 Task: Open Card Card0000000385 in Board Board0000000097 in Workspace WS0000000033 in Trello. Add Member mailaustralia7@gmail.com to Card Card0000000385 in Board Board0000000097 in Workspace WS0000000033 in Trello. Add Green Label titled Label0000000385 to Card Card0000000385 in Board Board0000000097 in Workspace WS0000000033 in Trello. Add Checklist CL0000000385 to Card Card0000000385 in Board Board0000000097 in Workspace WS0000000033 in Trello. Add Dates with Start Date as Apr 08 2023 and Due Date as Apr 30 2023 to Card Card0000000385 in Board Board0000000097 in Workspace WS0000000033 in Trello
Action: Mouse moved to (352, 186)
Screenshot: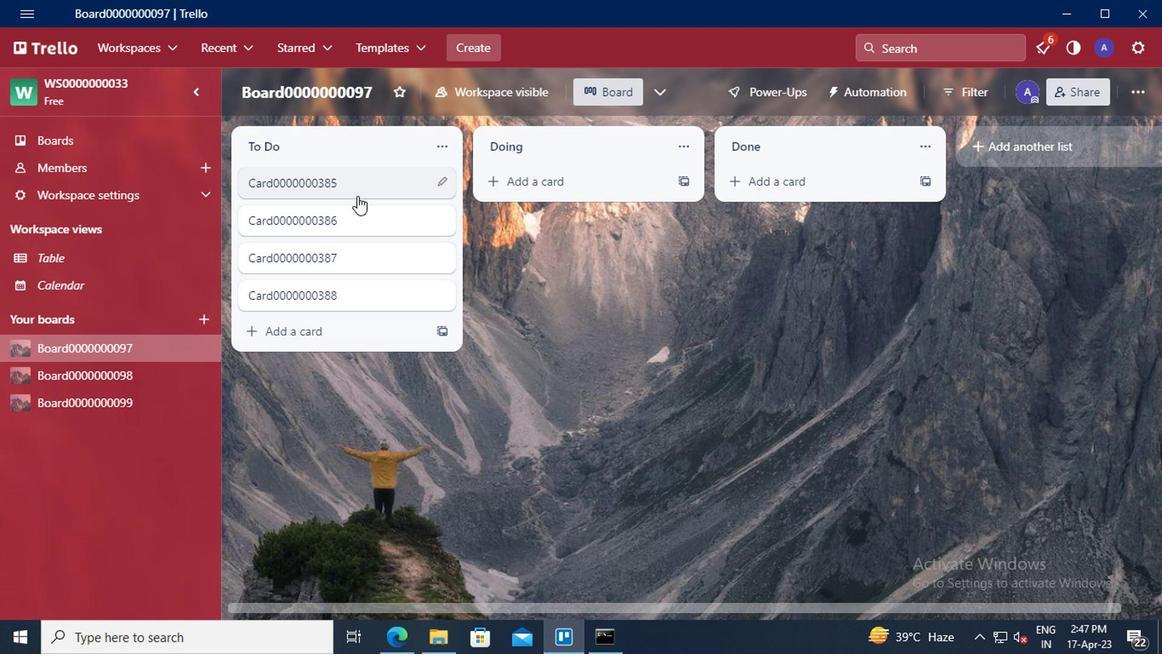 
Action: Mouse pressed left at (352, 186)
Screenshot: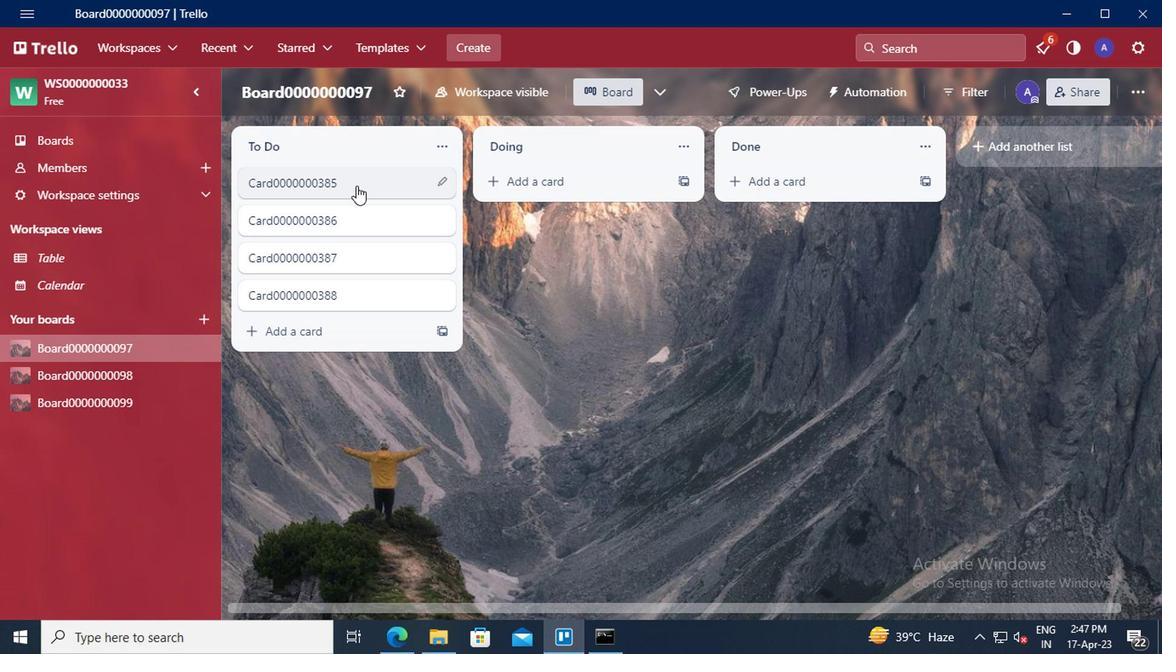 
Action: Mouse moved to (784, 159)
Screenshot: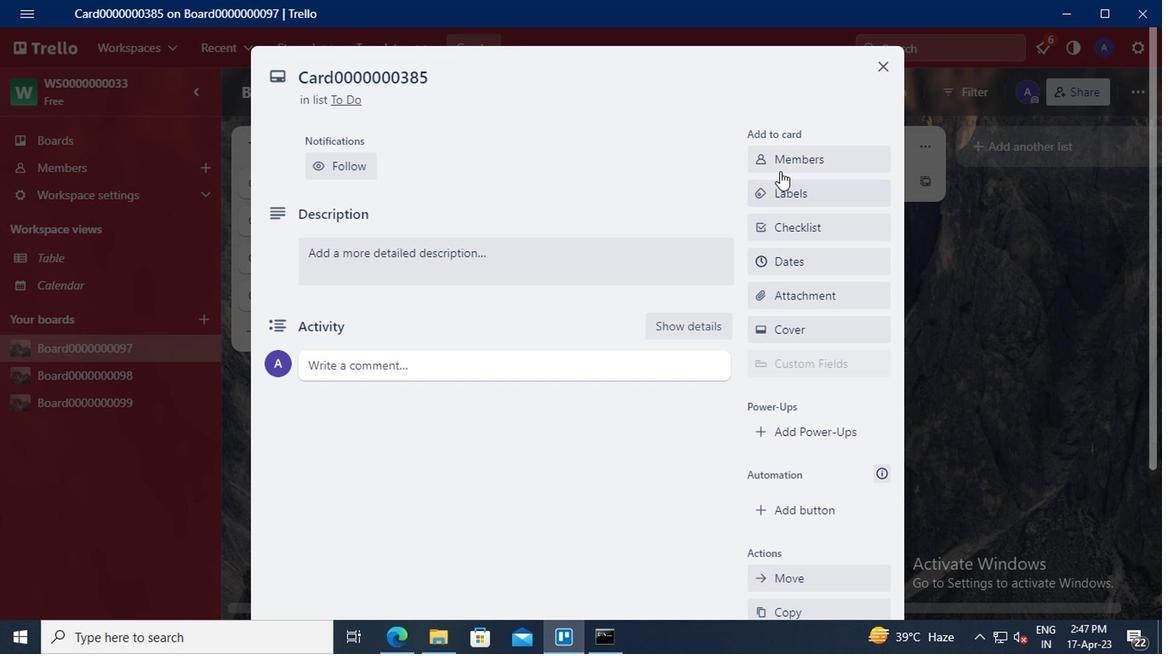 
Action: Mouse pressed left at (784, 159)
Screenshot: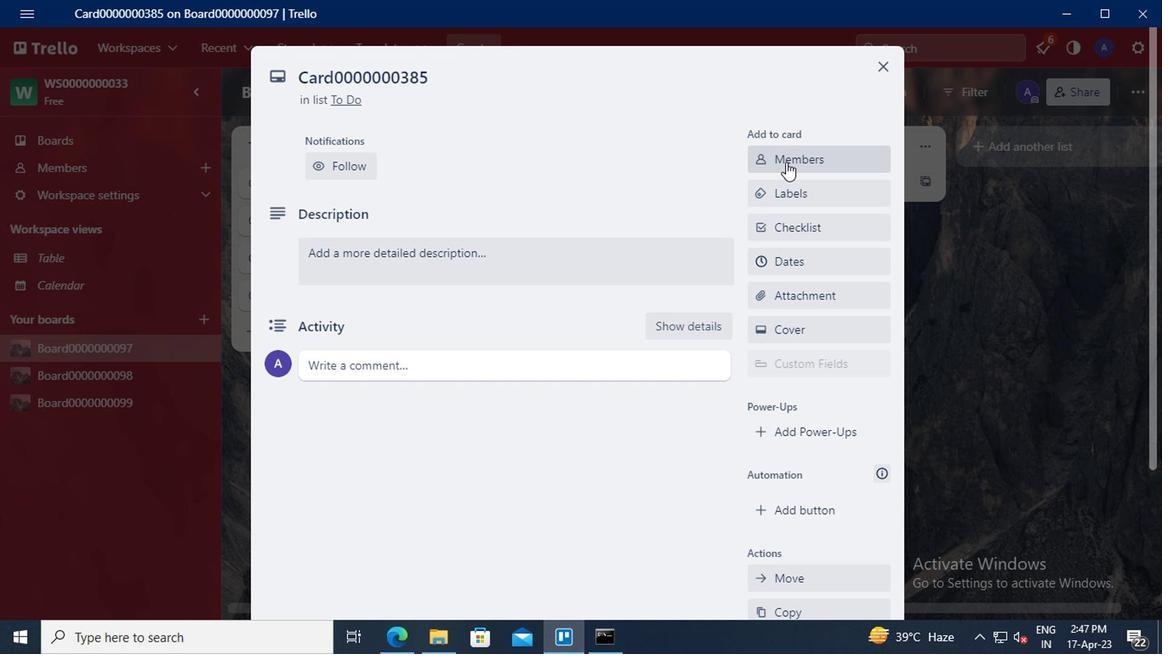 
Action: Mouse moved to (793, 247)
Screenshot: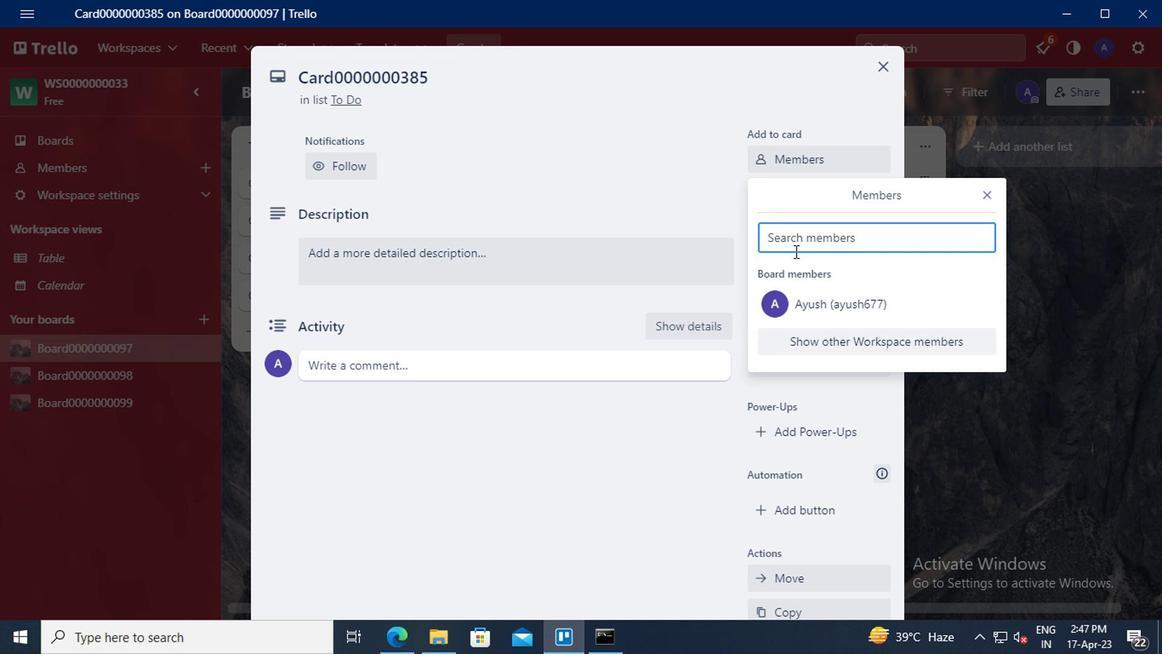 
Action: Mouse pressed left at (793, 247)
Screenshot: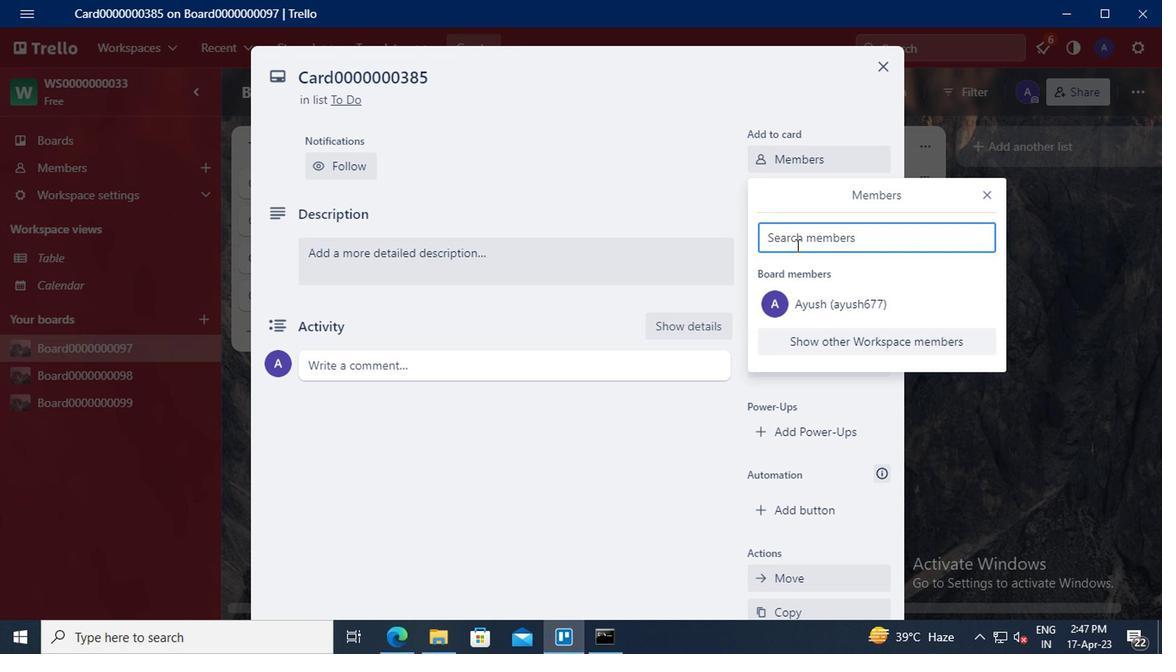 
Action: Key pressed mailaustralia7<Key.shift>@GMAIL.COM
Screenshot: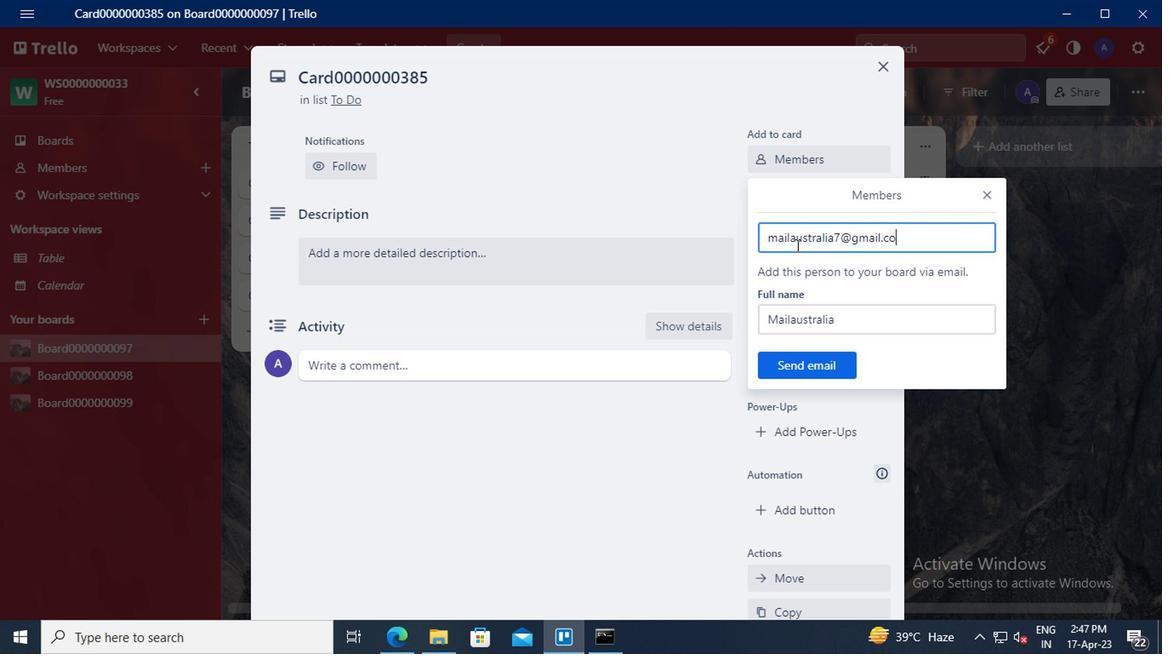 
Action: Mouse moved to (802, 366)
Screenshot: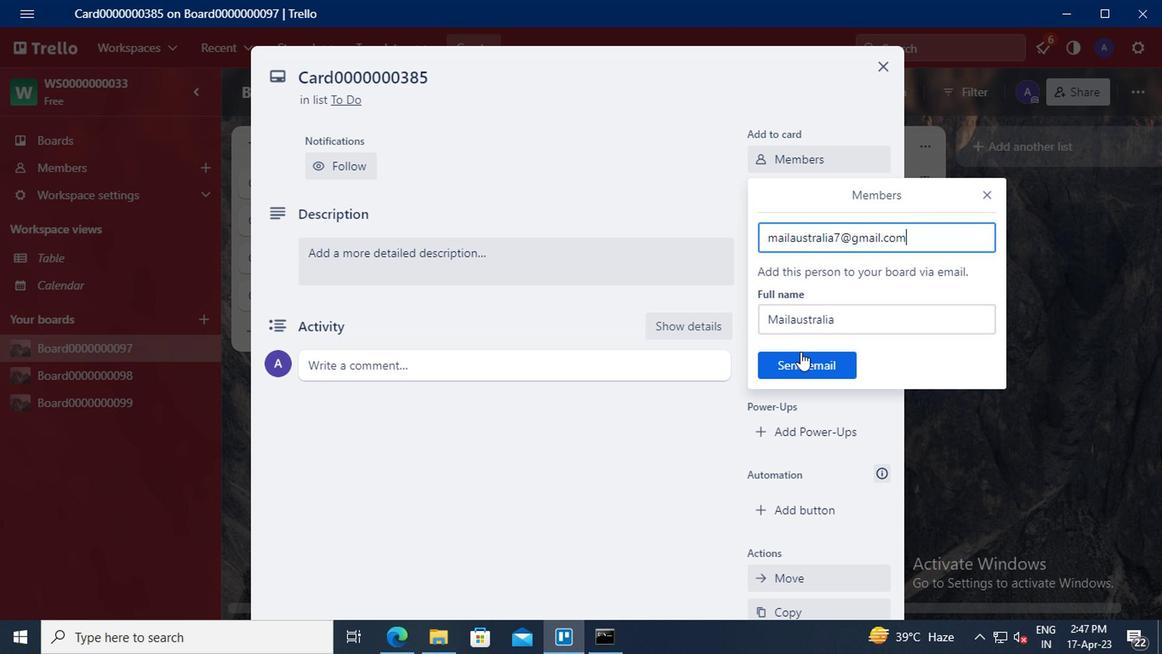 
Action: Mouse pressed left at (802, 366)
Screenshot: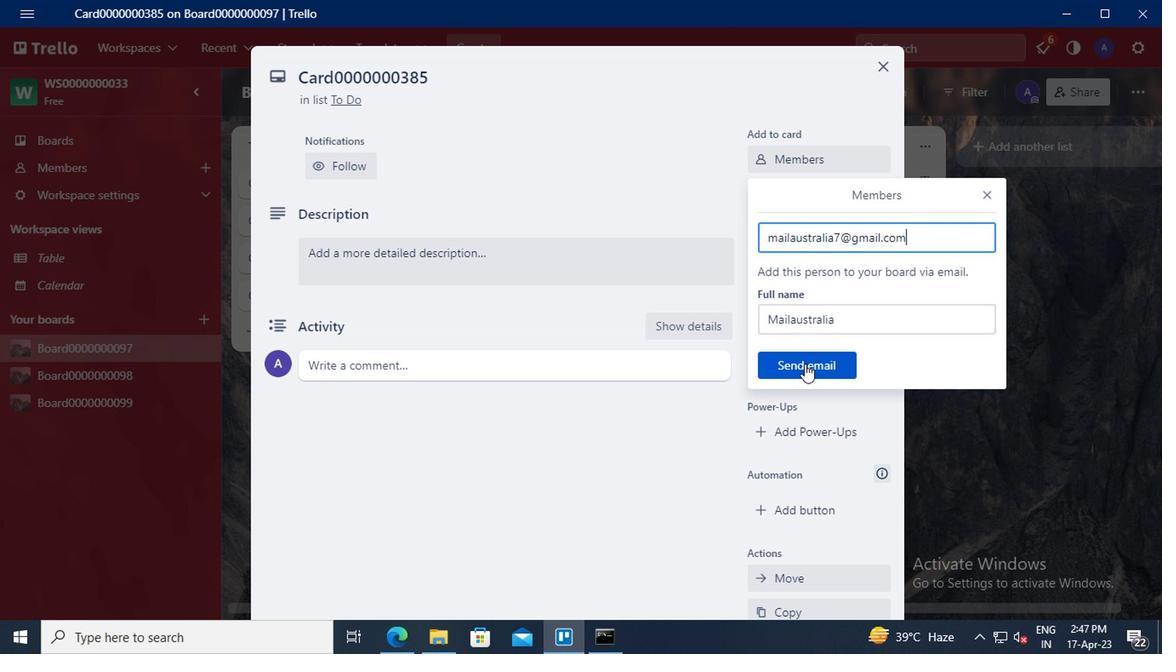 
Action: Mouse moved to (804, 200)
Screenshot: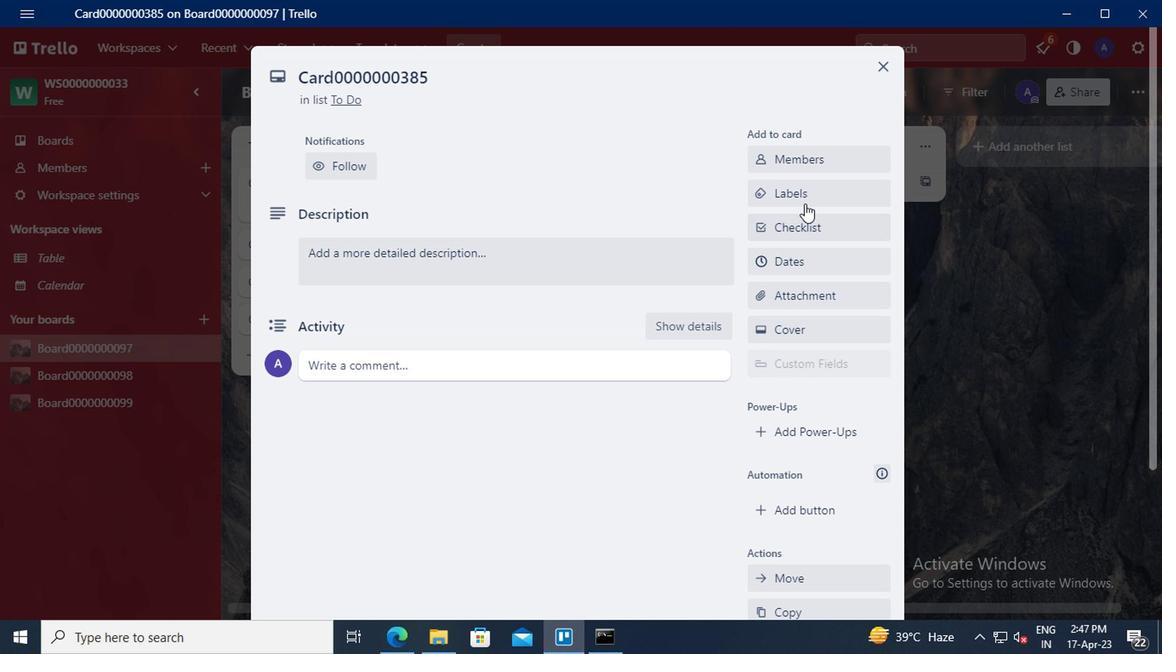 
Action: Mouse pressed left at (804, 200)
Screenshot: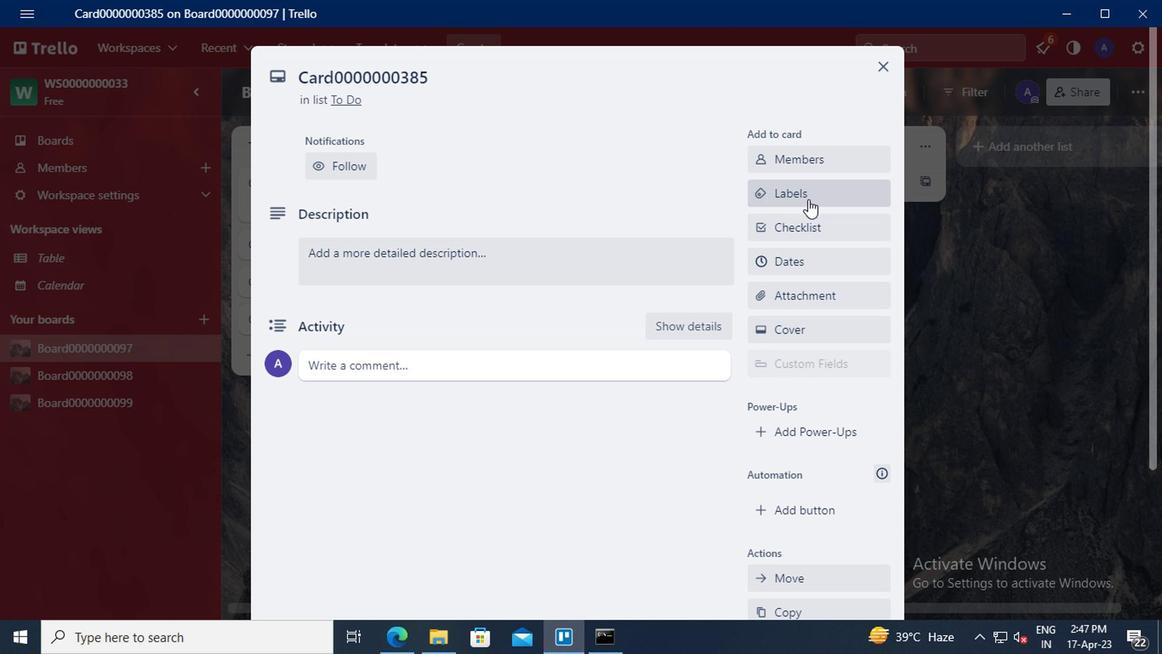 
Action: Mouse moved to (890, 387)
Screenshot: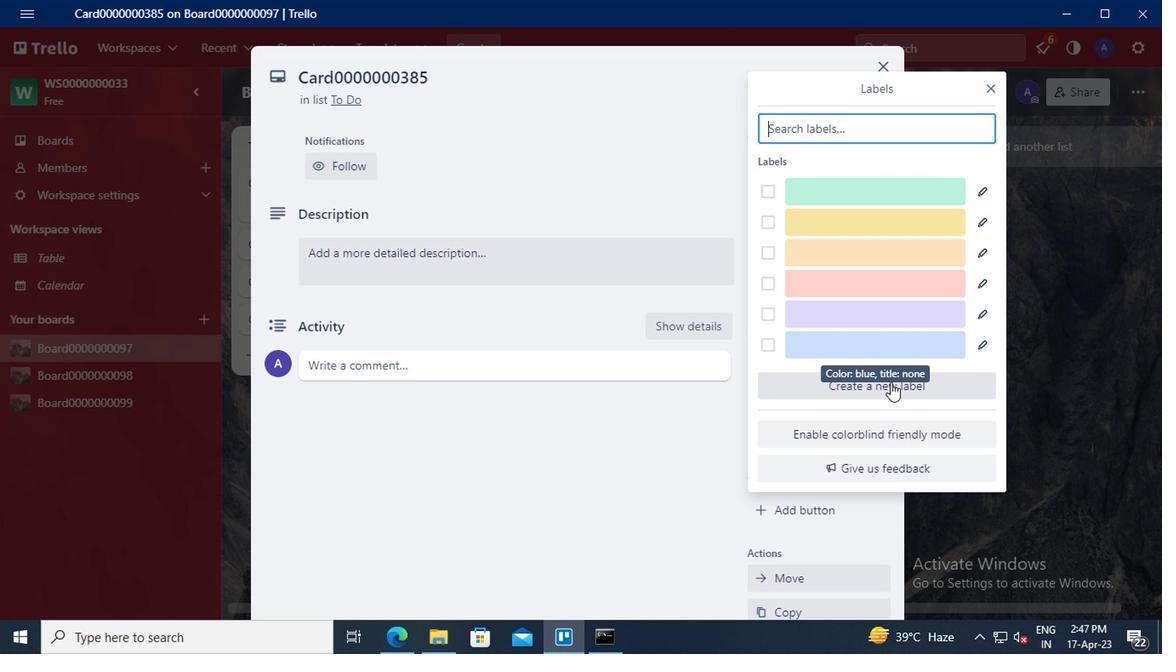 
Action: Mouse pressed left at (890, 387)
Screenshot: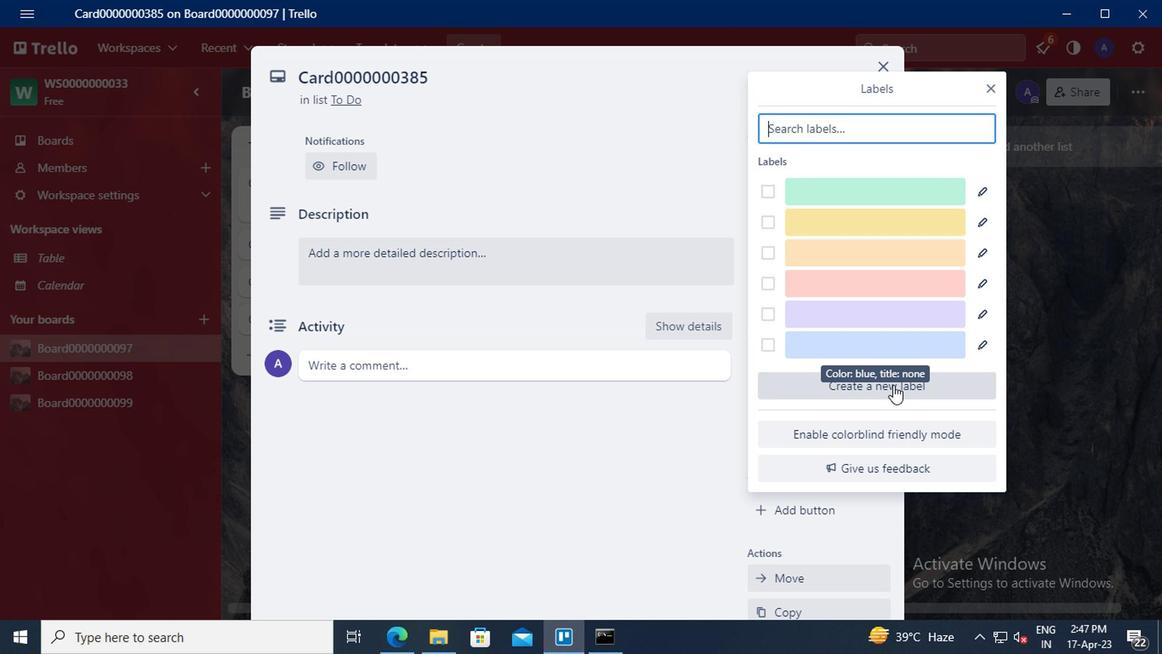 
Action: Mouse moved to (823, 239)
Screenshot: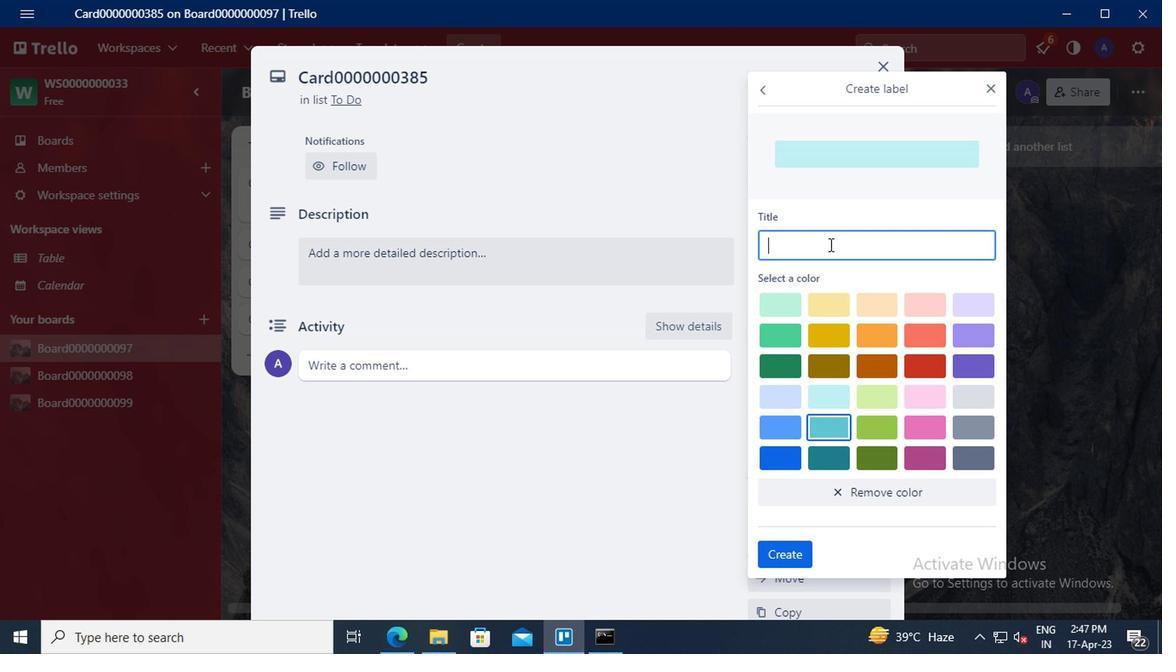 
Action: Mouse pressed left at (823, 239)
Screenshot: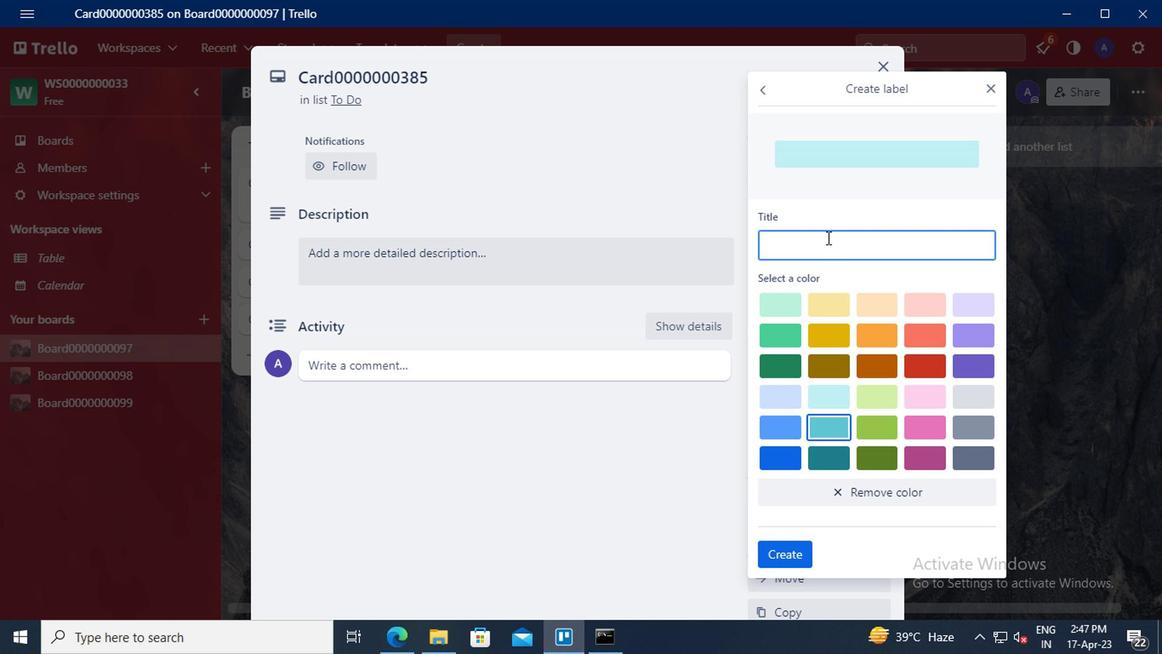 
Action: Key pressed <Key.shift>LABEL0000000385
Screenshot: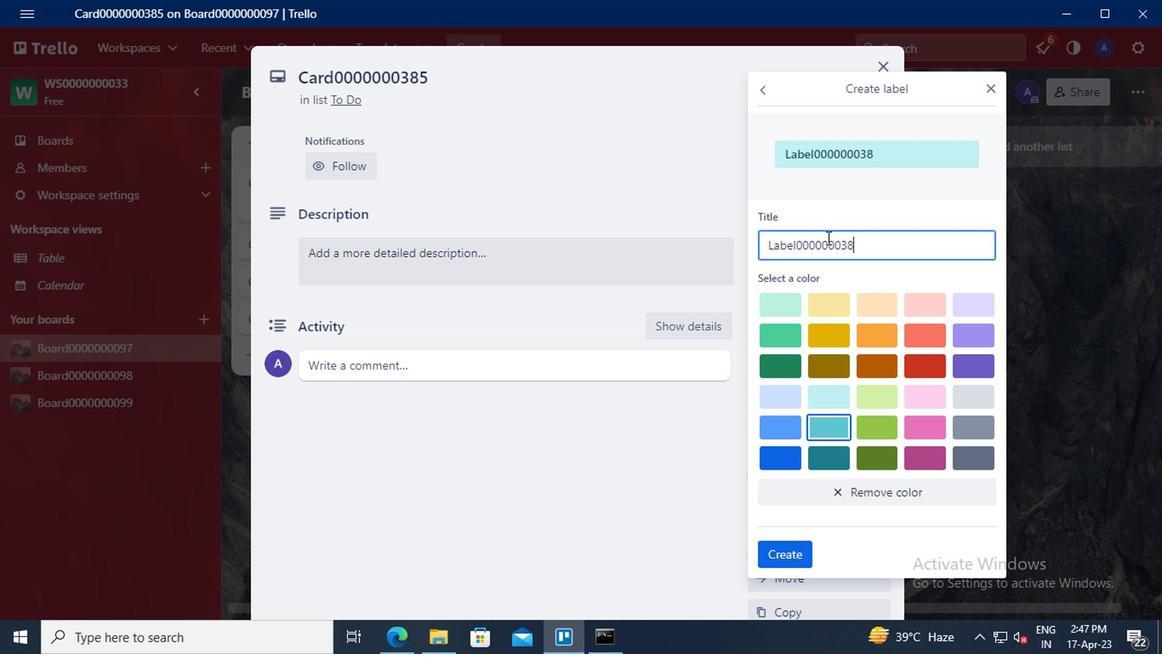 
Action: Mouse moved to (784, 329)
Screenshot: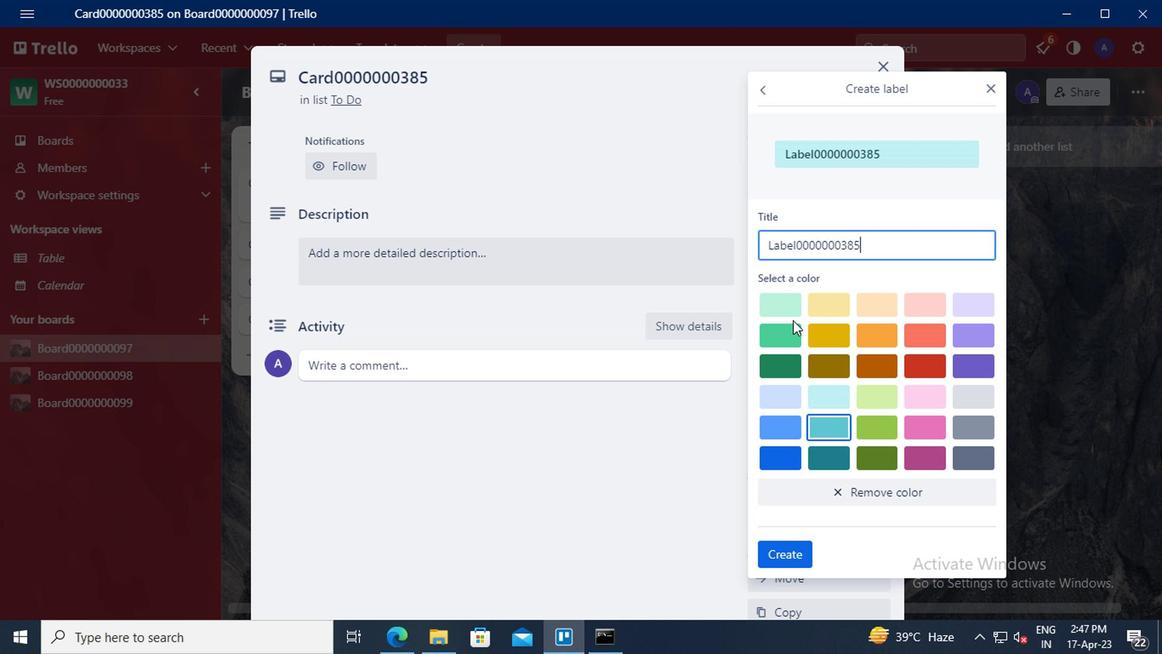 
Action: Mouse pressed left at (784, 329)
Screenshot: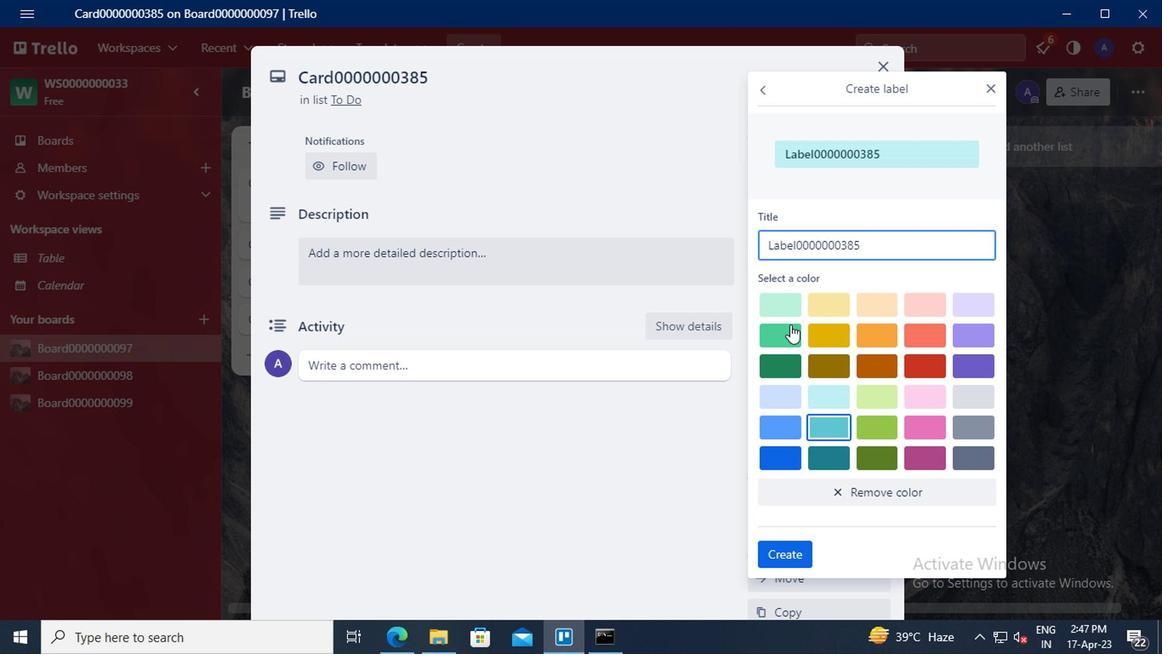 
Action: Mouse moved to (793, 554)
Screenshot: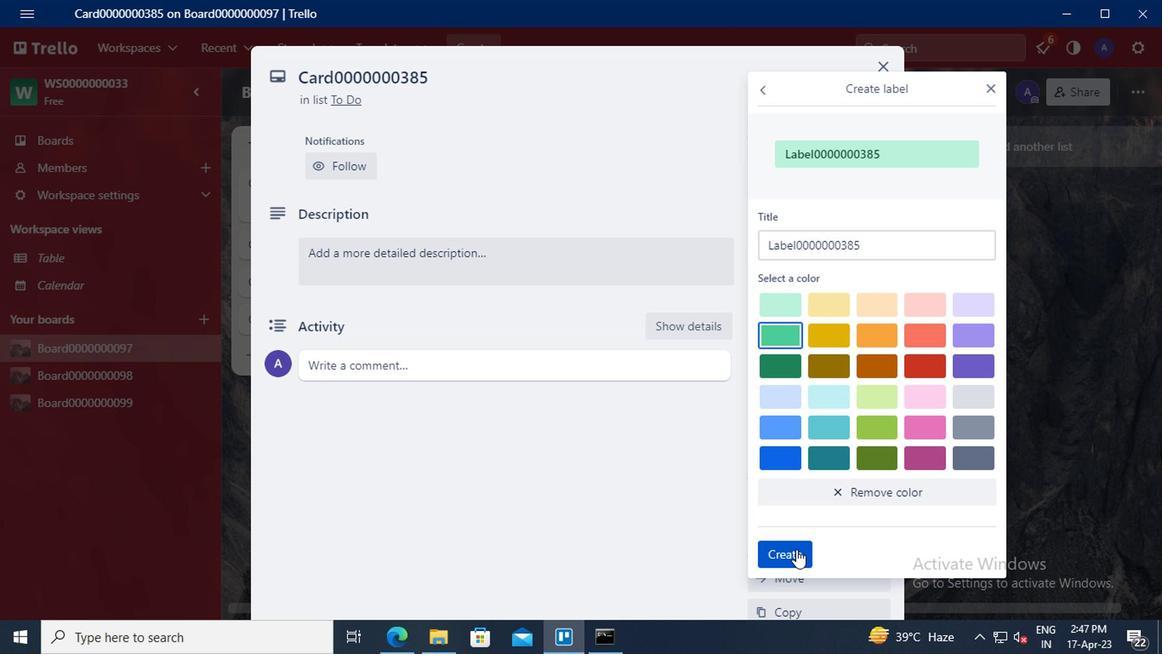 
Action: Mouse pressed left at (793, 554)
Screenshot: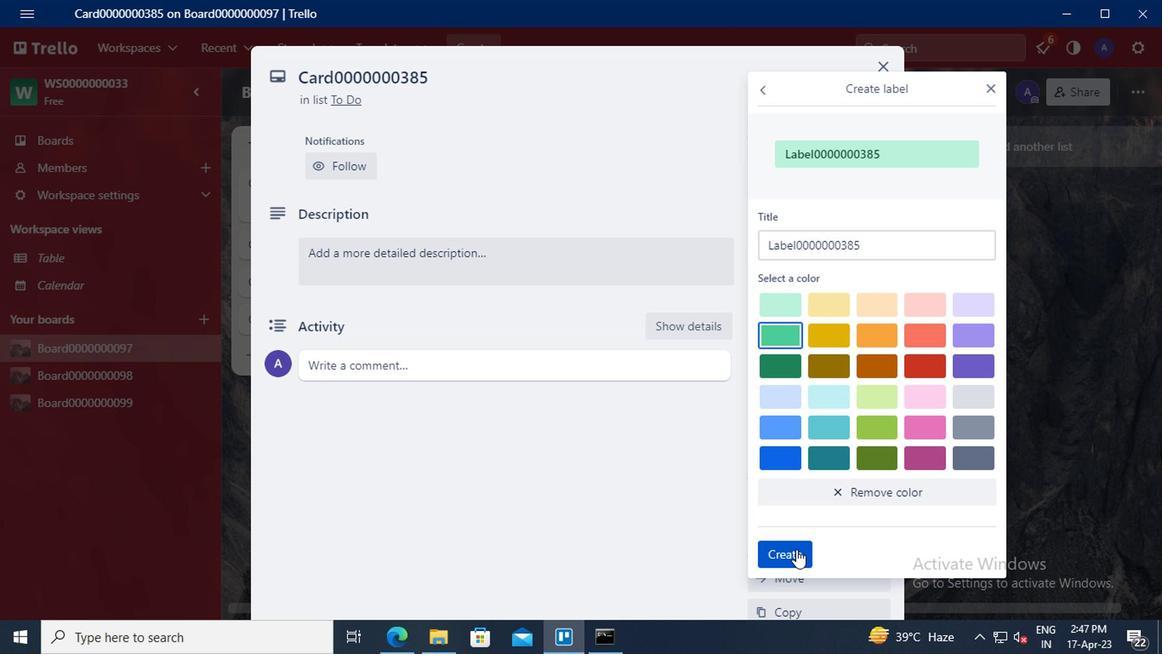 
Action: Mouse moved to (988, 89)
Screenshot: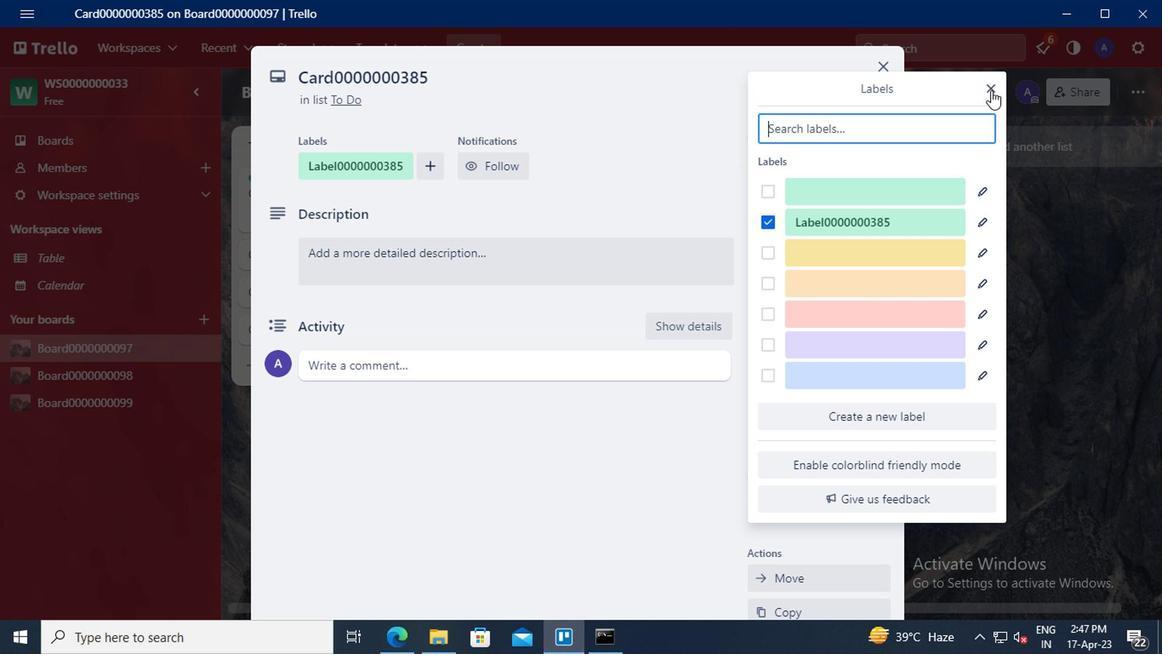 
Action: Mouse pressed left at (988, 89)
Screenshot: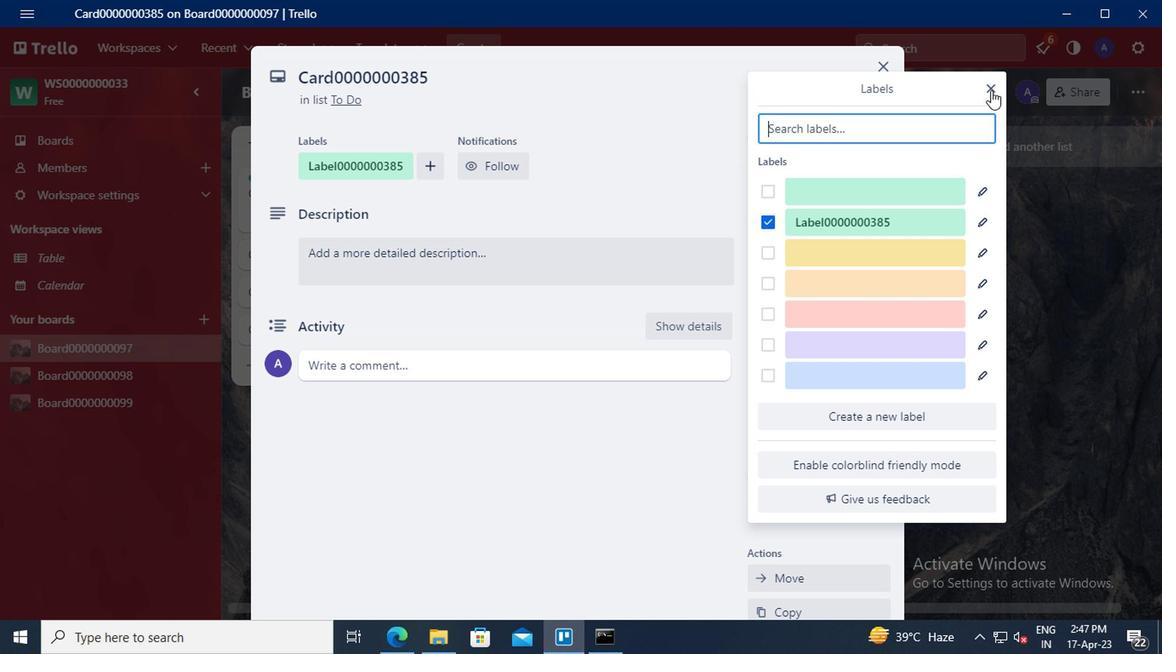 
Action: Mouse moved to (816, 231)
Screenshot: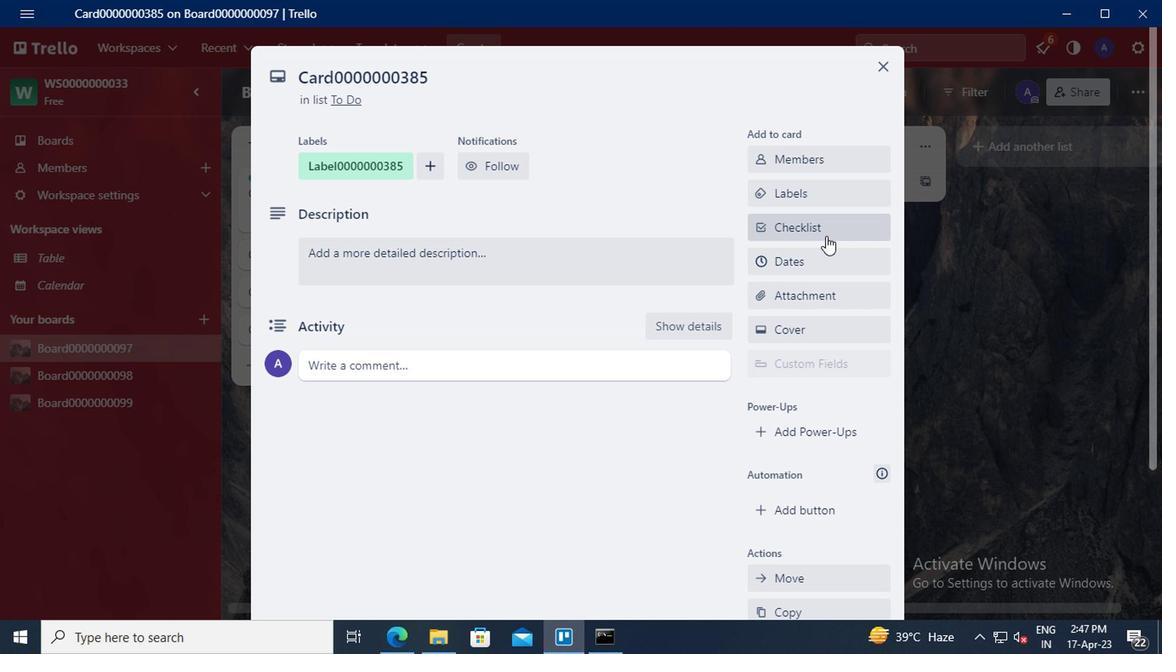 
Action: Mouse pressed left at (816, 231)
Screenshot: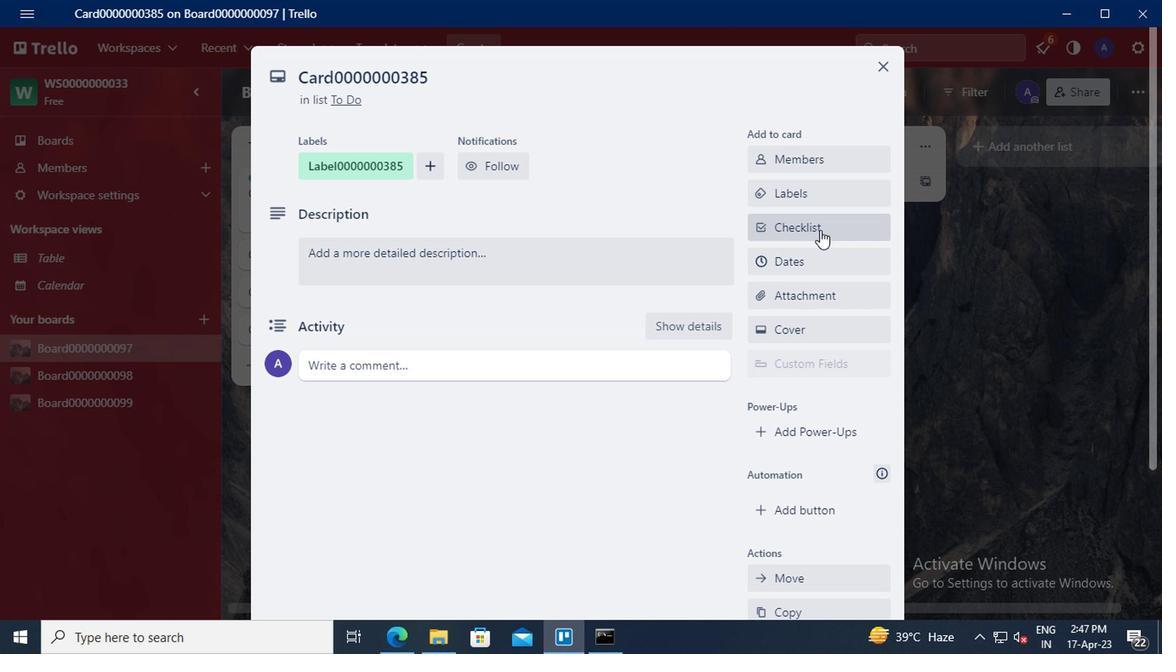 
Action: Key pressed <Key.delete><Key.shift>CL0000000385
Screenshot: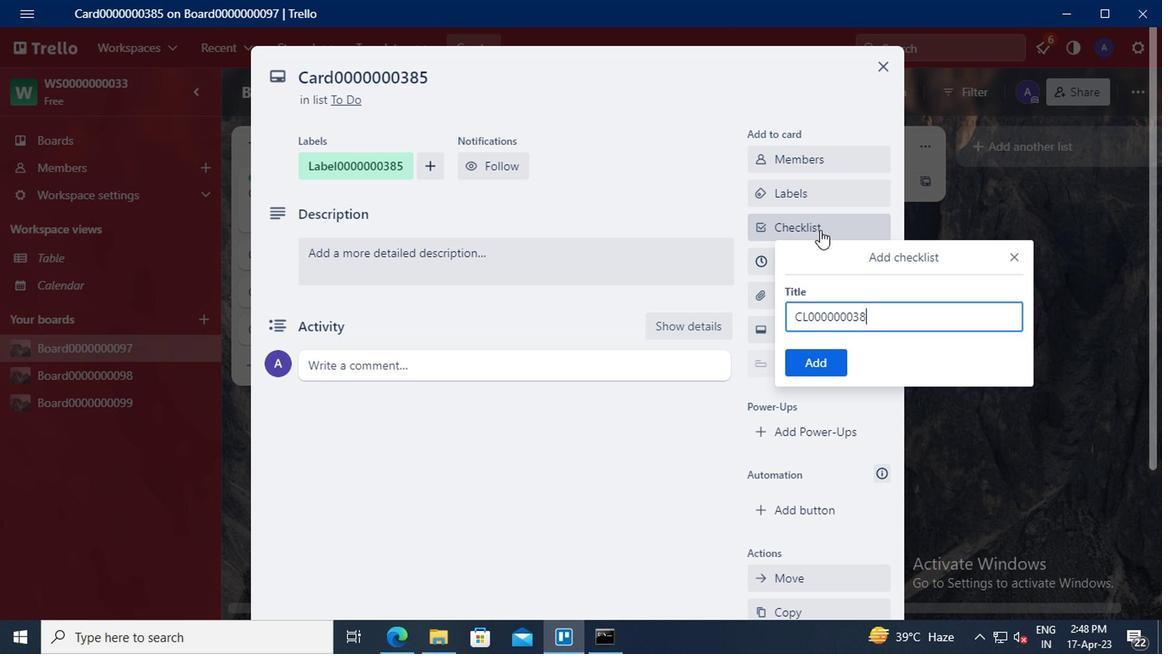 
Action: Mouse moved to (814, 362)
Screenshot: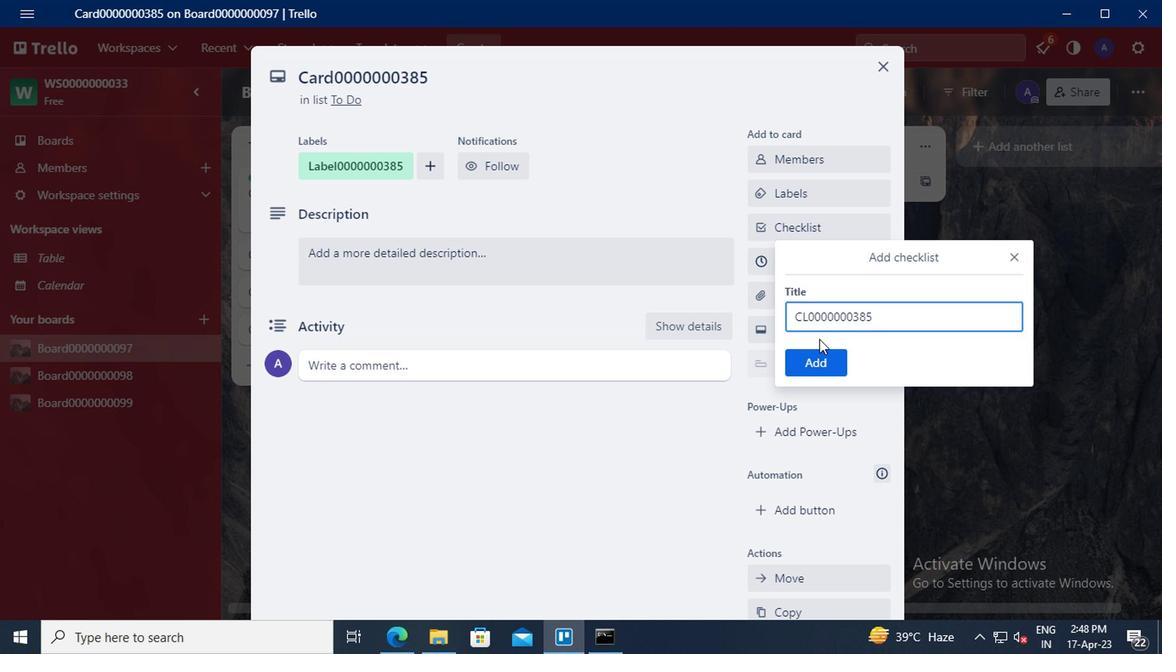 
Action: Mouse pressed left at (814, 362)
Screenshot: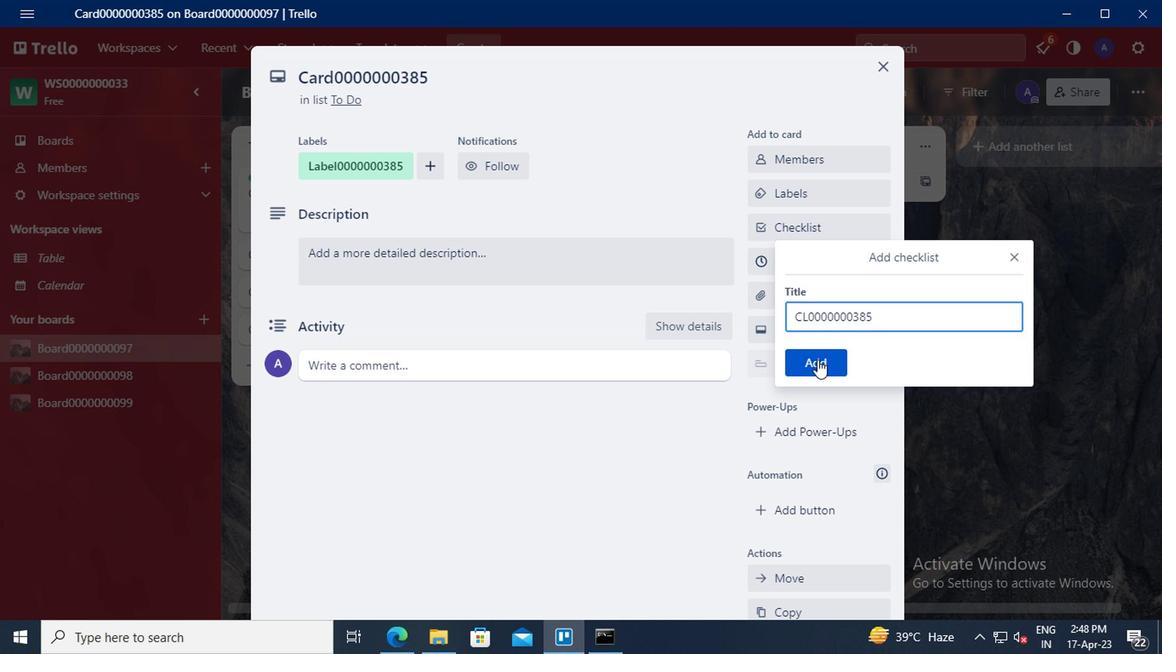 
Action: Mouse moved to (797, 256)
Screenshot: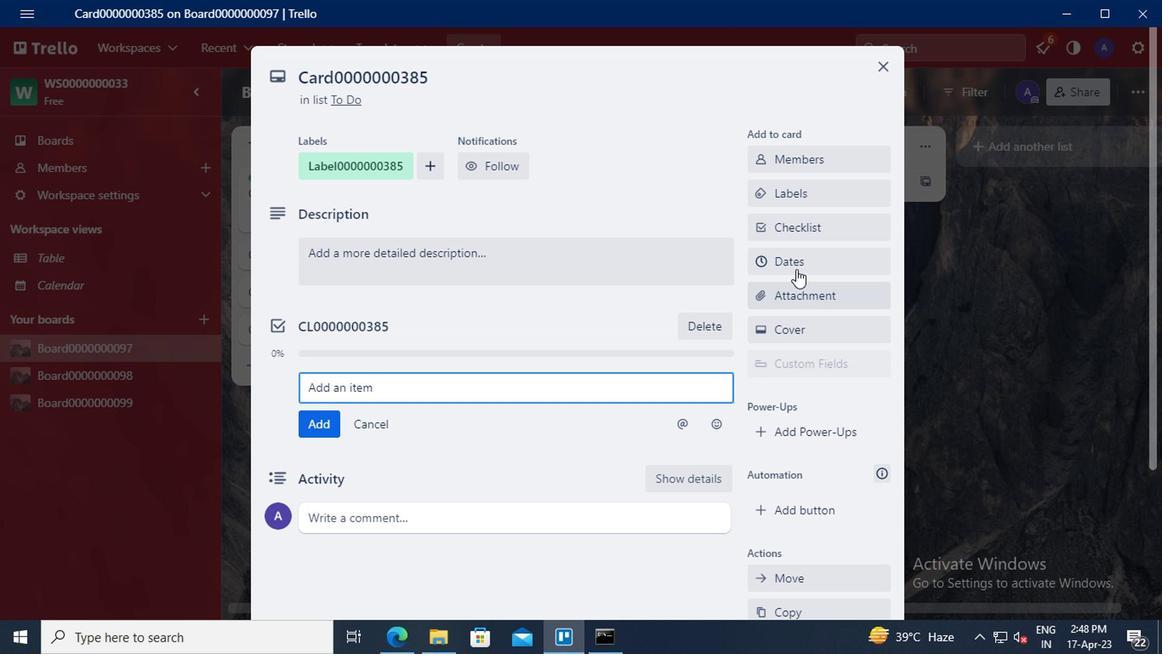 
Action: Mouse pressed left at (797, 256)
Screenshot: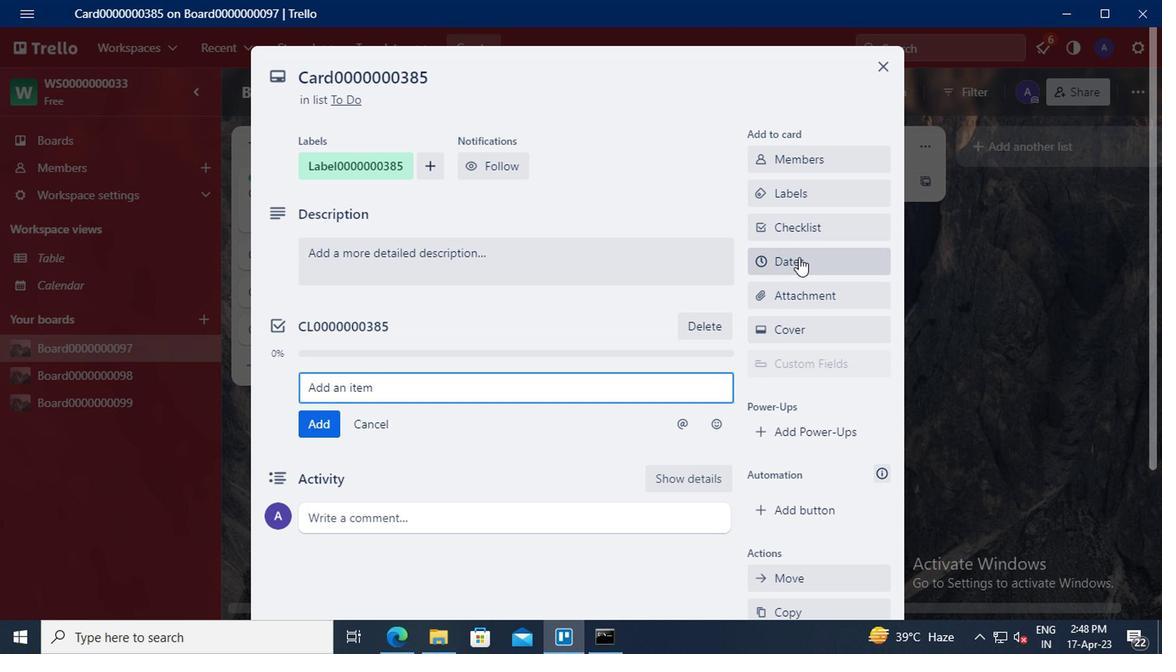 
Action: Mouse moved to (764, 393)
Screenshot: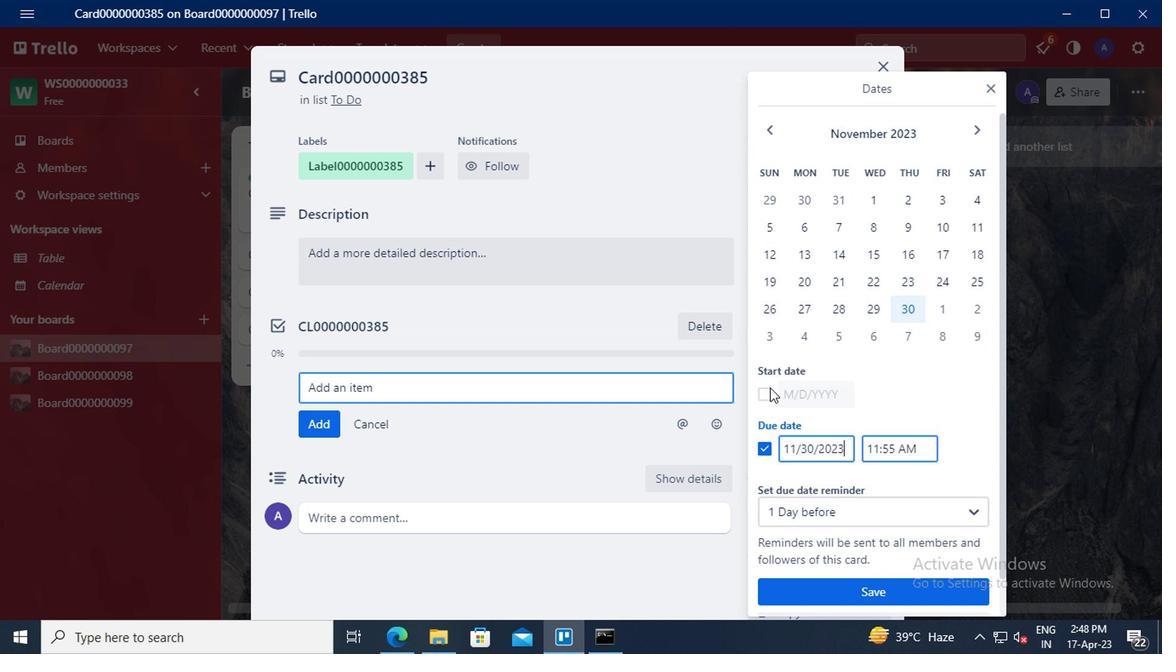 
Action: Mouse pressed left at (764, 393)
Screenshot: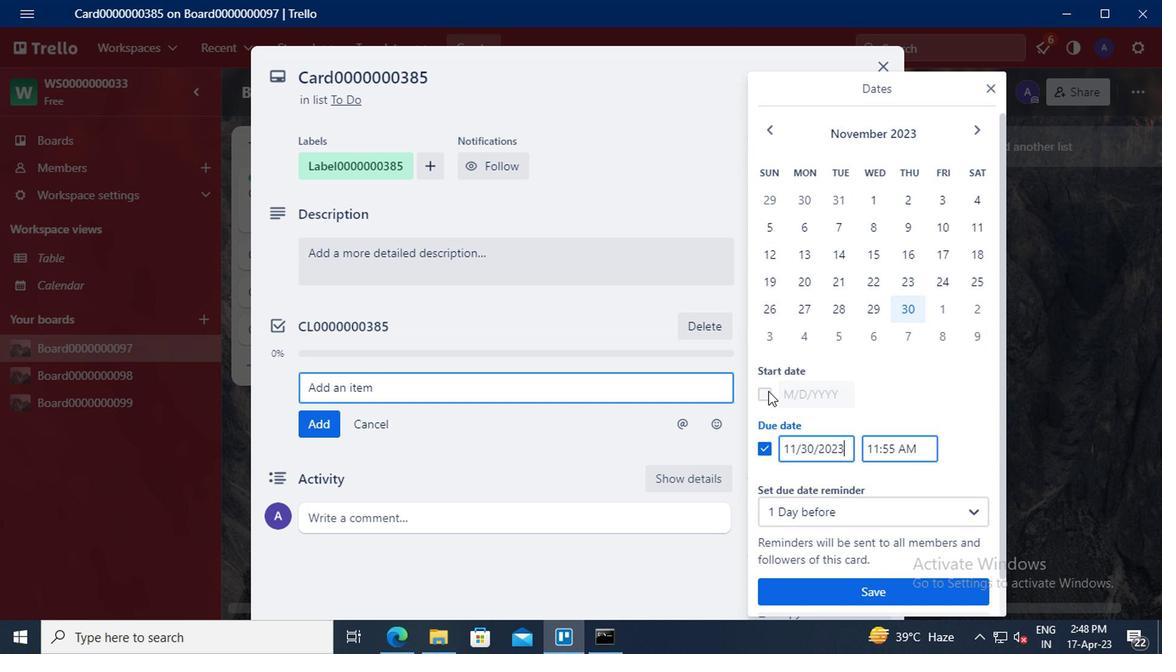 
Action: Mouse moved to (809, 395)
Screenshot: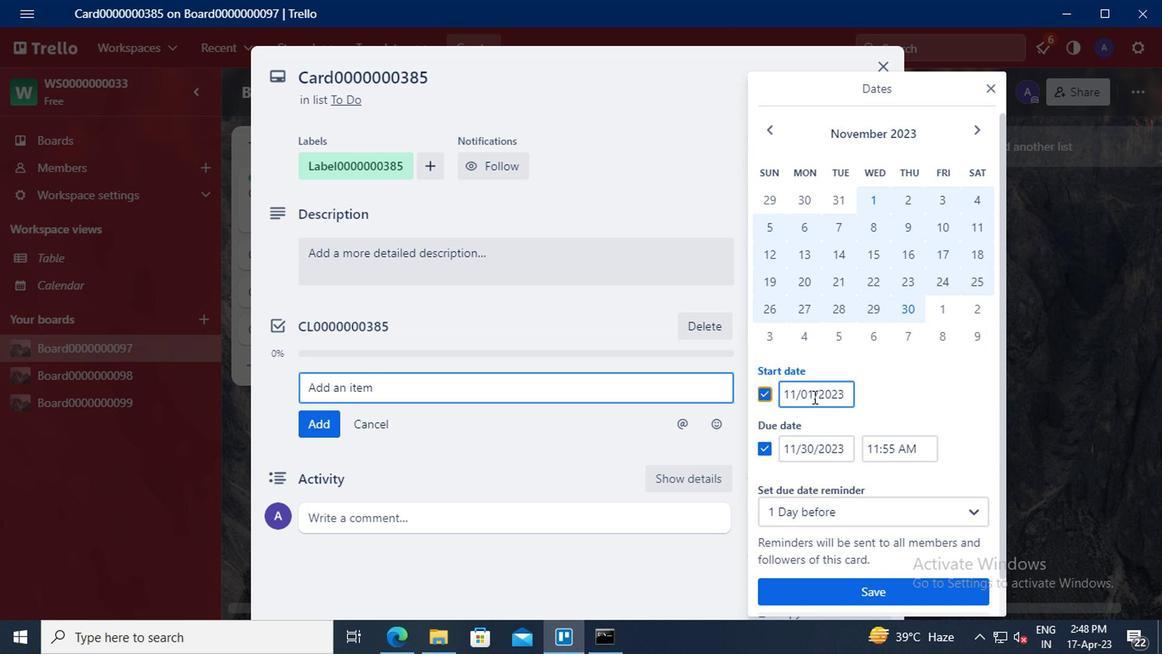 
Action: Mouse pressed left at (809, 395)
Screenshot: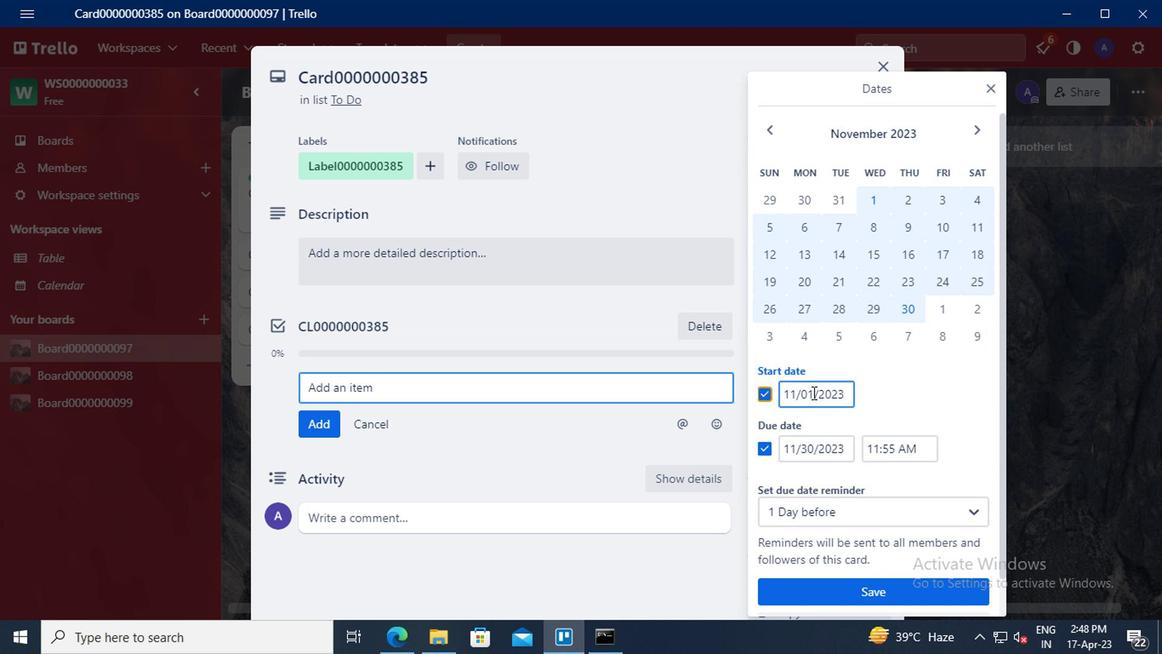 
Action: Mouse moved to (819, 359)
Screenshot: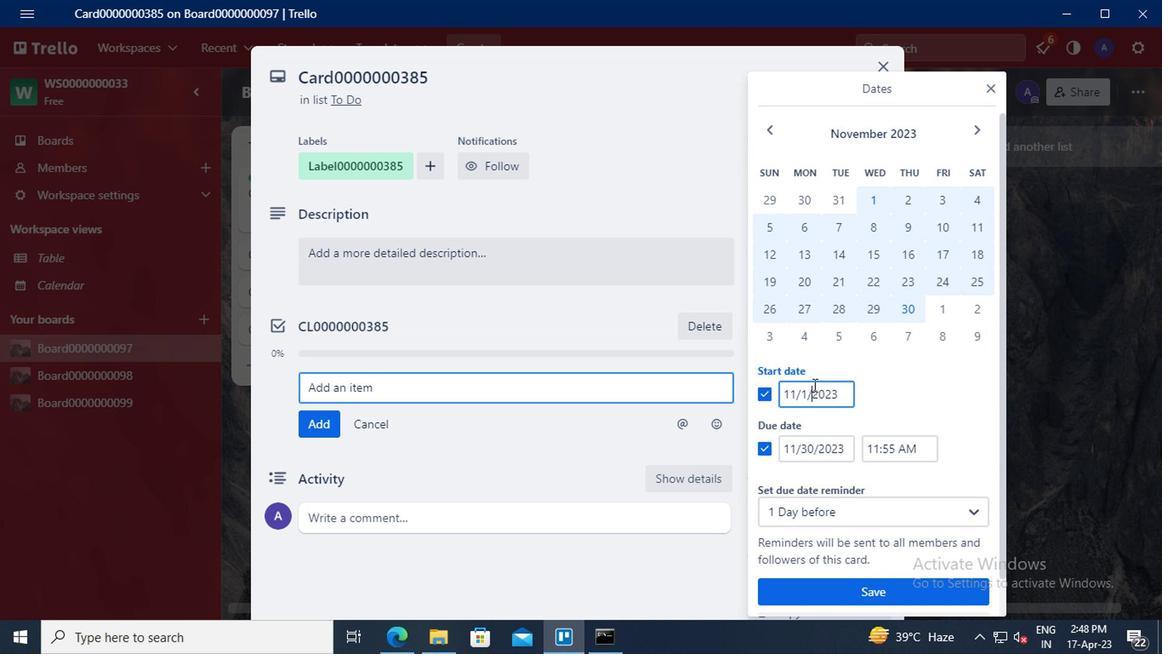
Action: Key pressed <Key.left><Key.backspace>8<Key.left><Key.left><Key.backspace><Key.backspace>4
Screenshot: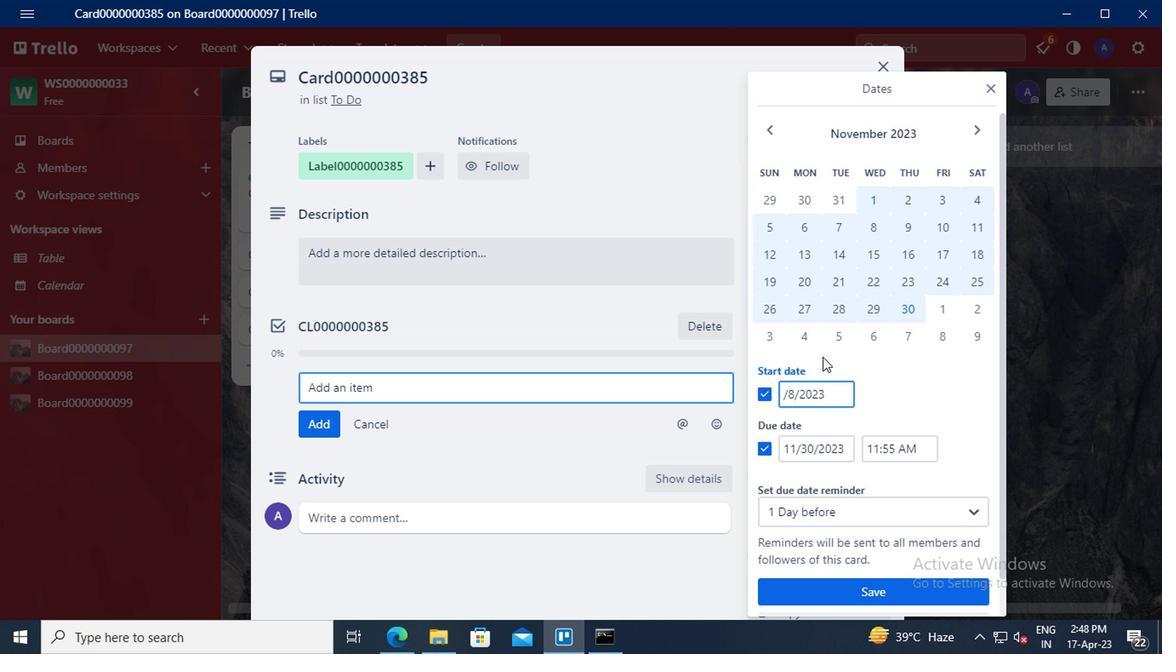
Action: Mouse moved to (812, 452)
Screenshot: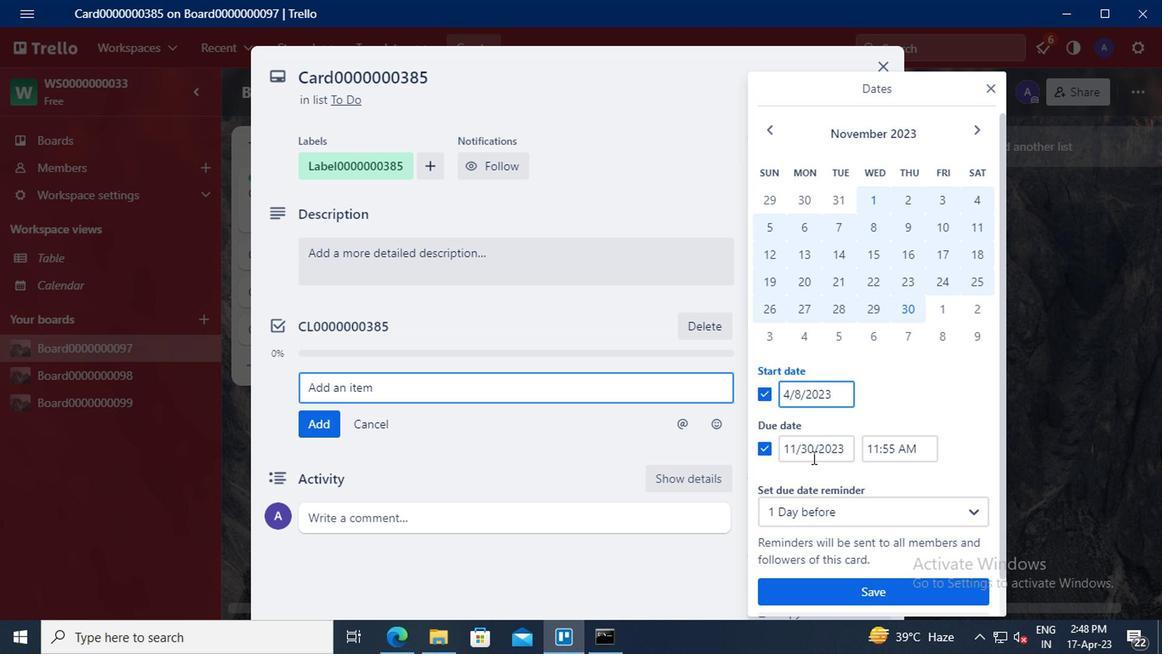 
Action: Mouse pressed left at (812, 452)
Screenshot: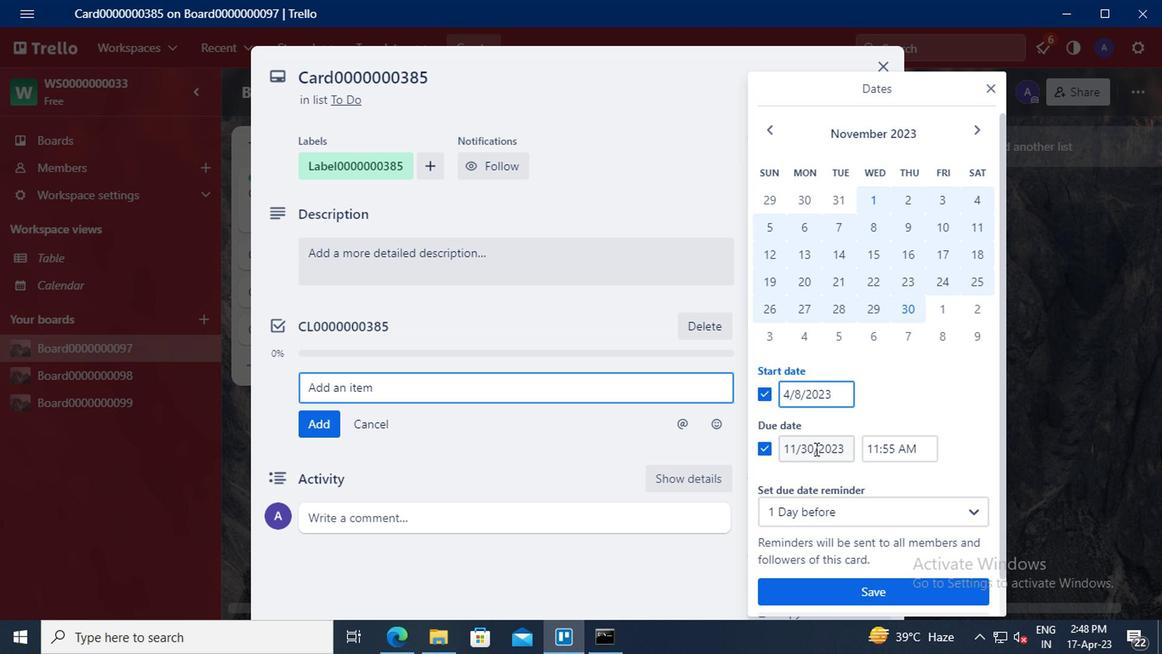 
Action: Mouse moved to (829, 409)
Screenshot: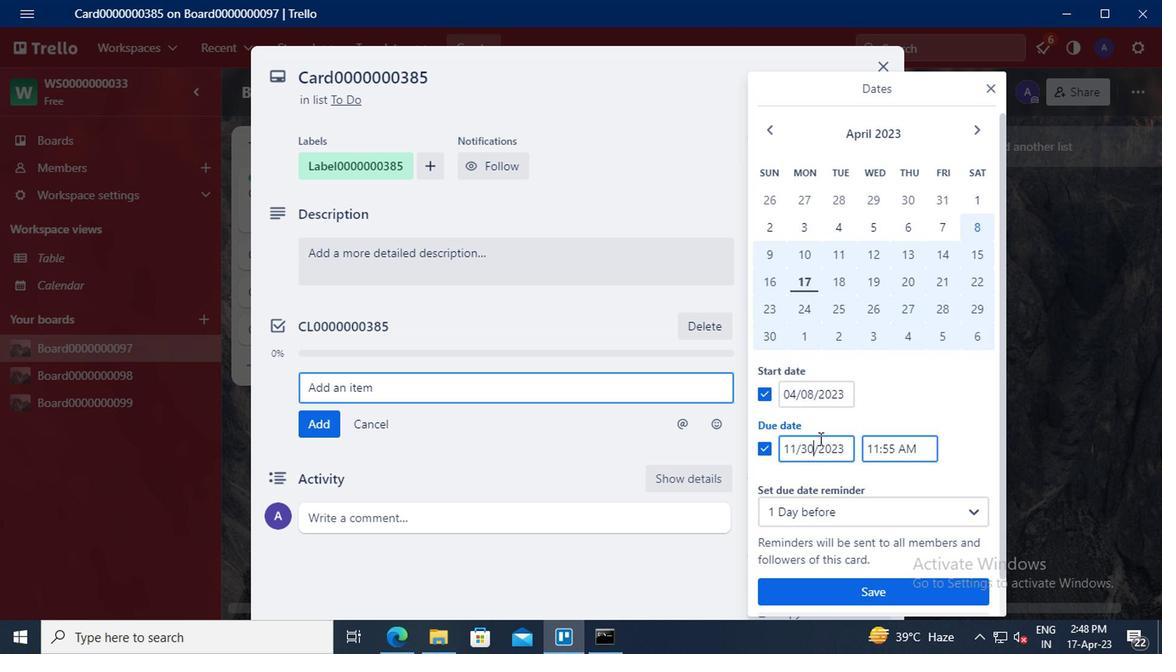 
Action: Key pressed <Key.backspace><Key.backspace>30<Key.left><Key.left><Key.left><Key.backspace><Key.backspace>4
Screenshot: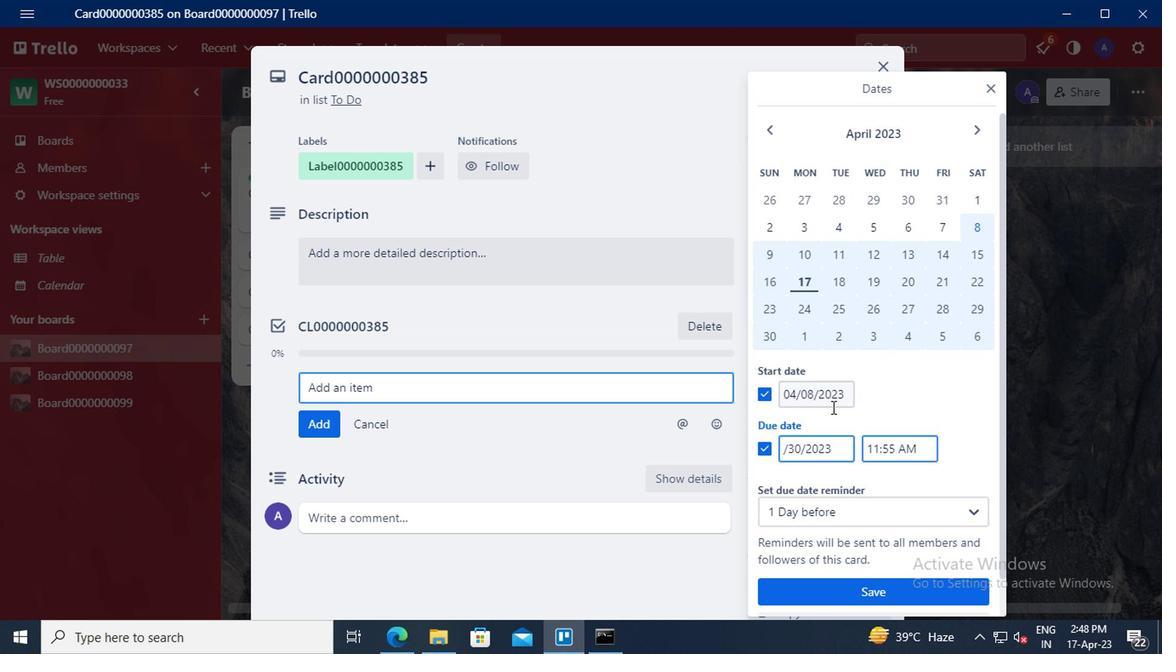 
Action: Mouse moved to (853, 589)
Screenshot: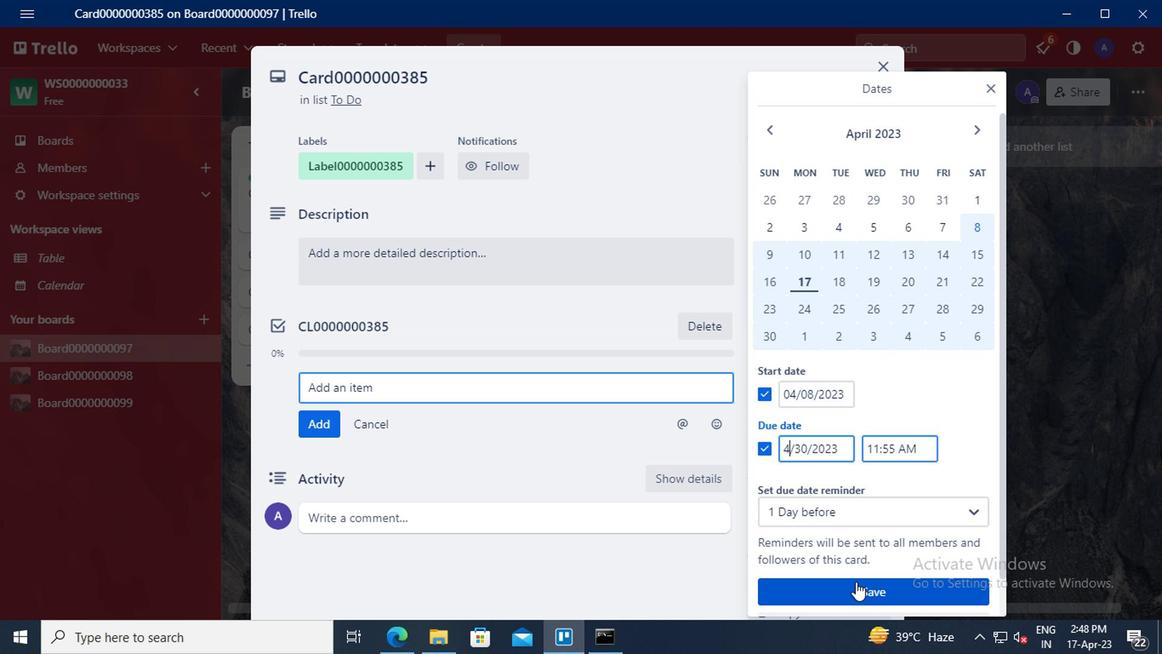 
Action: Mouse pressed left at (853, 589)
Screenshot: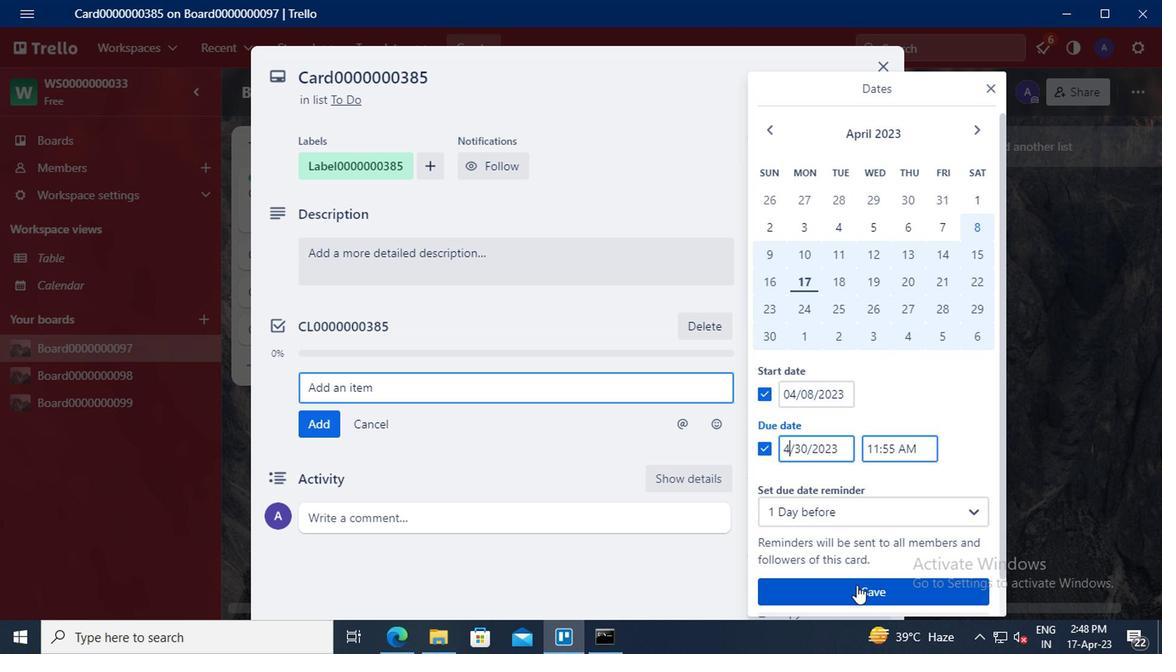 
Action: Mouse moved to (853, 589)
Screenshot: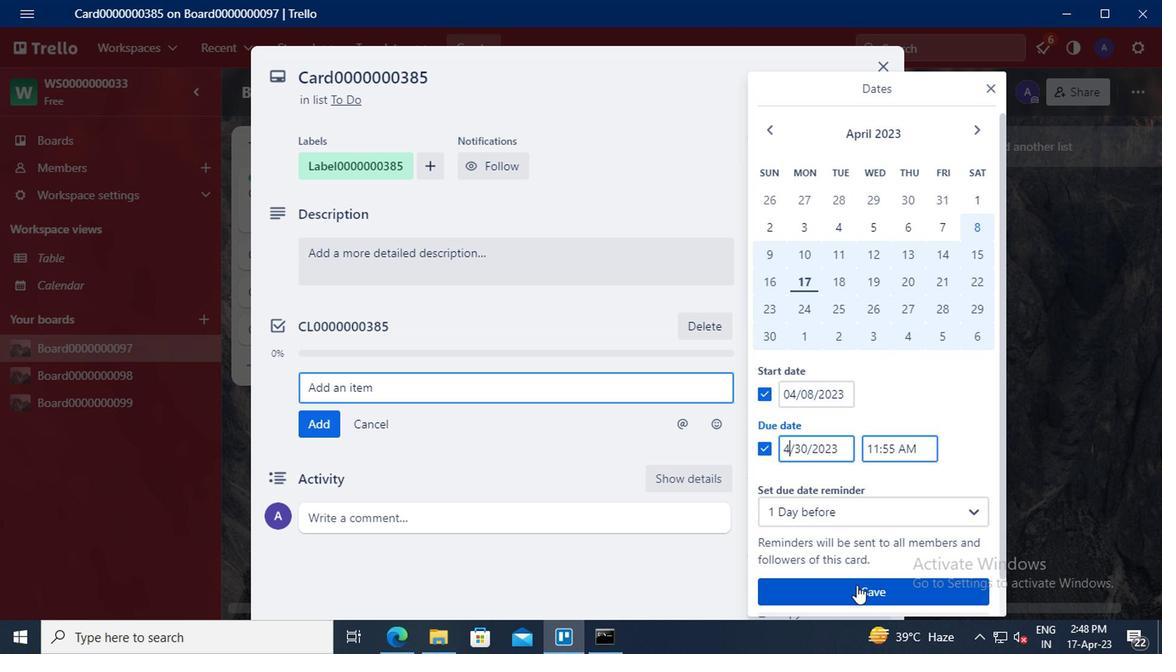 
Action: Key pressed <Key.f8>
Screenshot: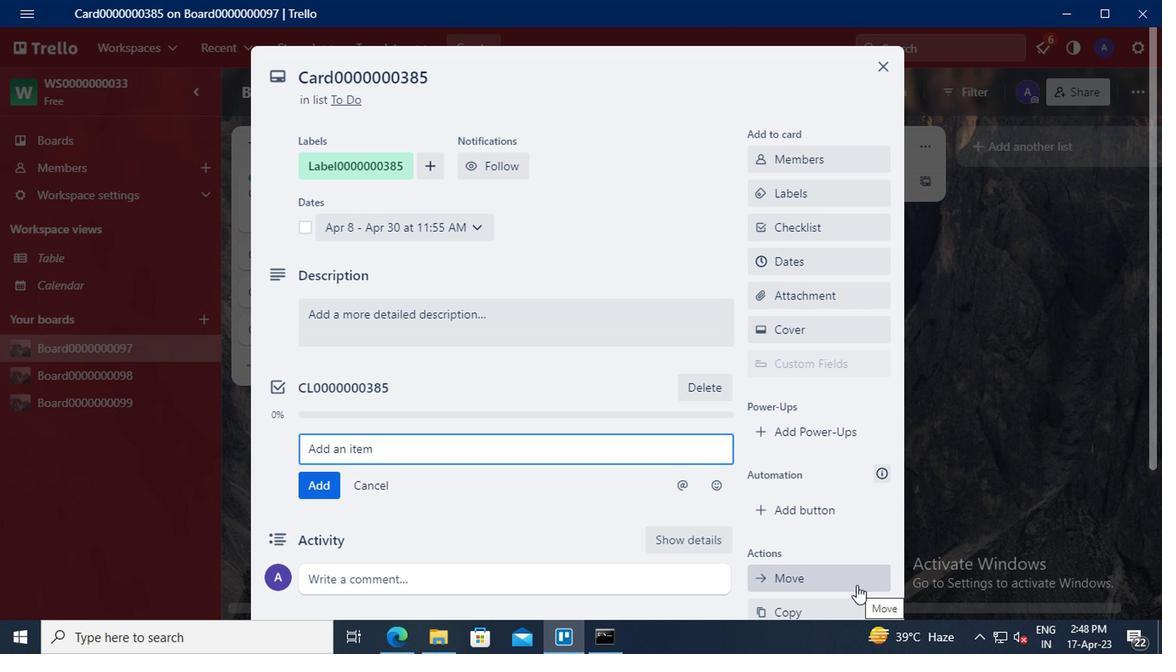 
